 Task: Show With List
Action: Mouse moved to (413, 394)
Screenshot: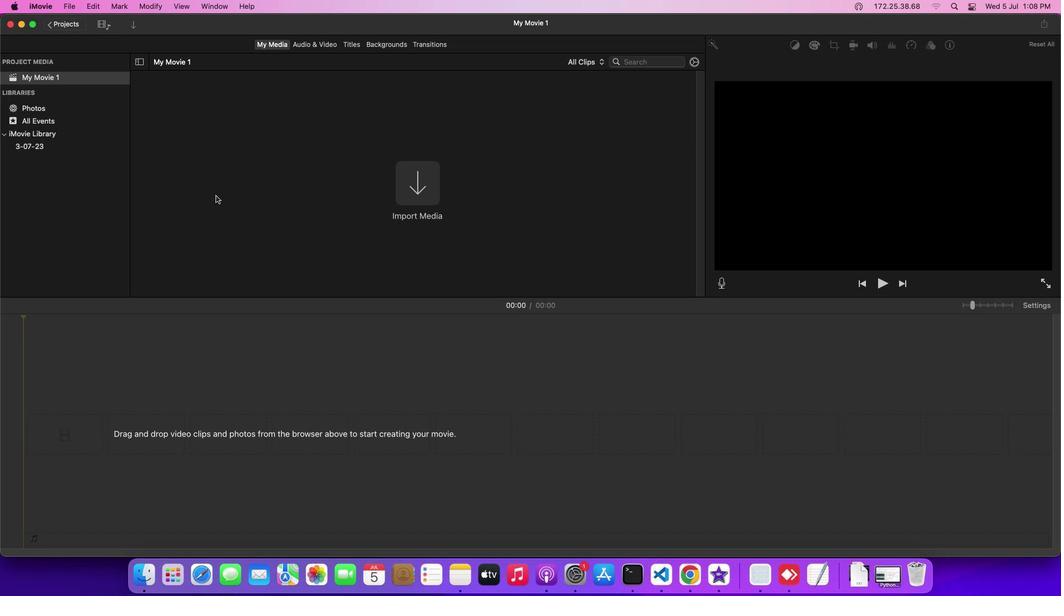 
Action: Mouse pressed left at (413, 394)
Screenshot: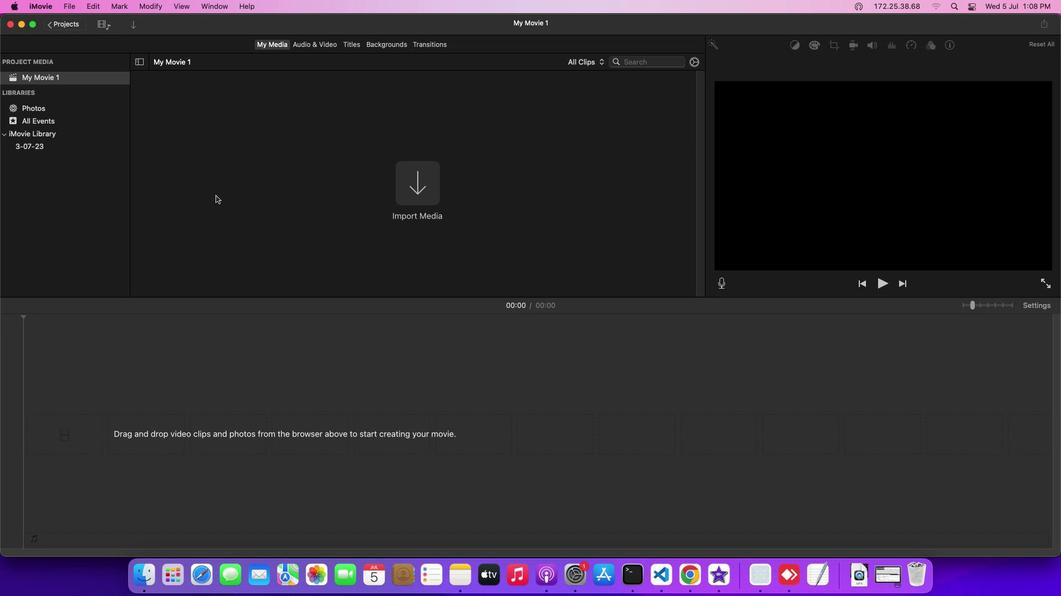 
Action: Mouse moved to (239, 203)
Screenshot: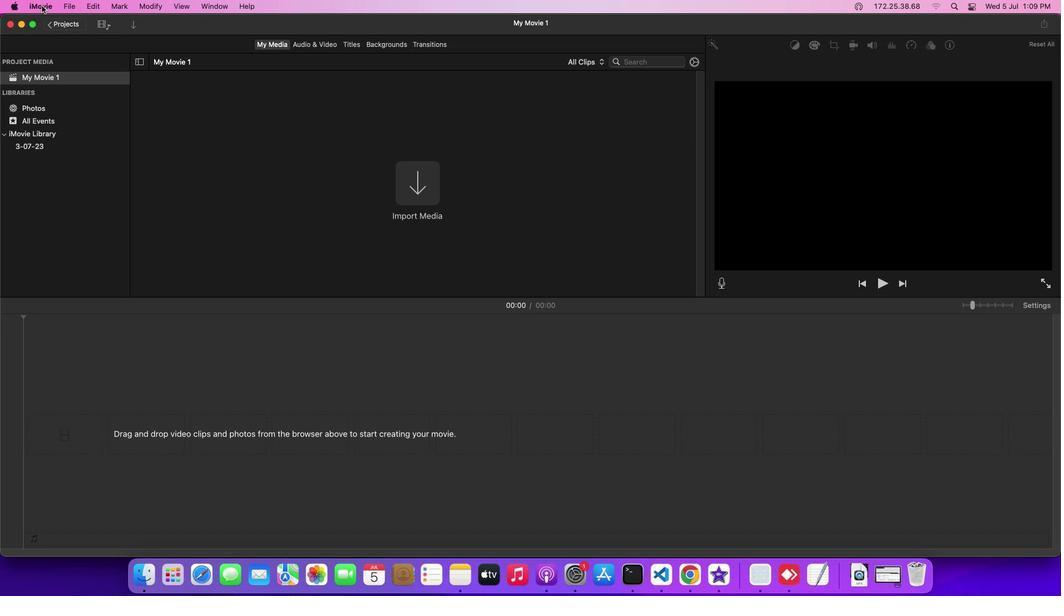 
Action: Mouse pressed left at (239, 203)
Screenshot: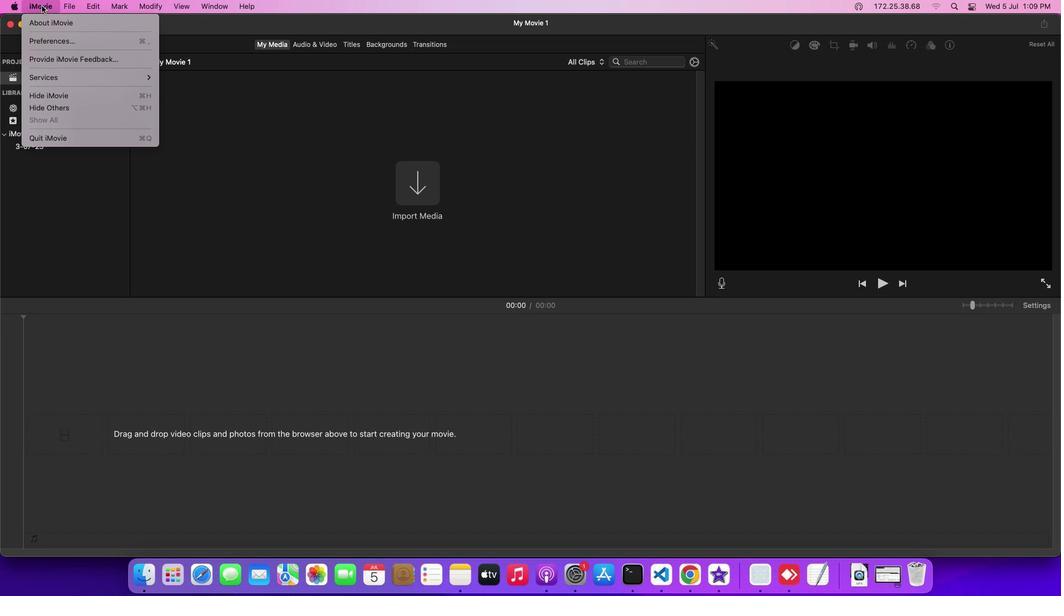 
Action: Mouse moved to (250, 278)
Screenshot: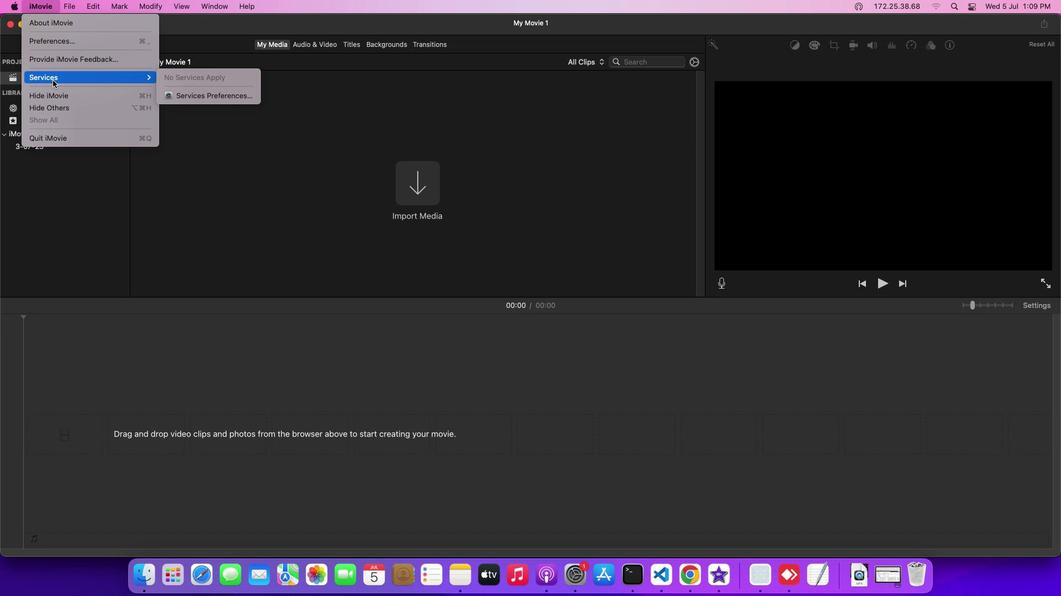 
Action: Mouse pressed left at (250, 278)
Screenshot: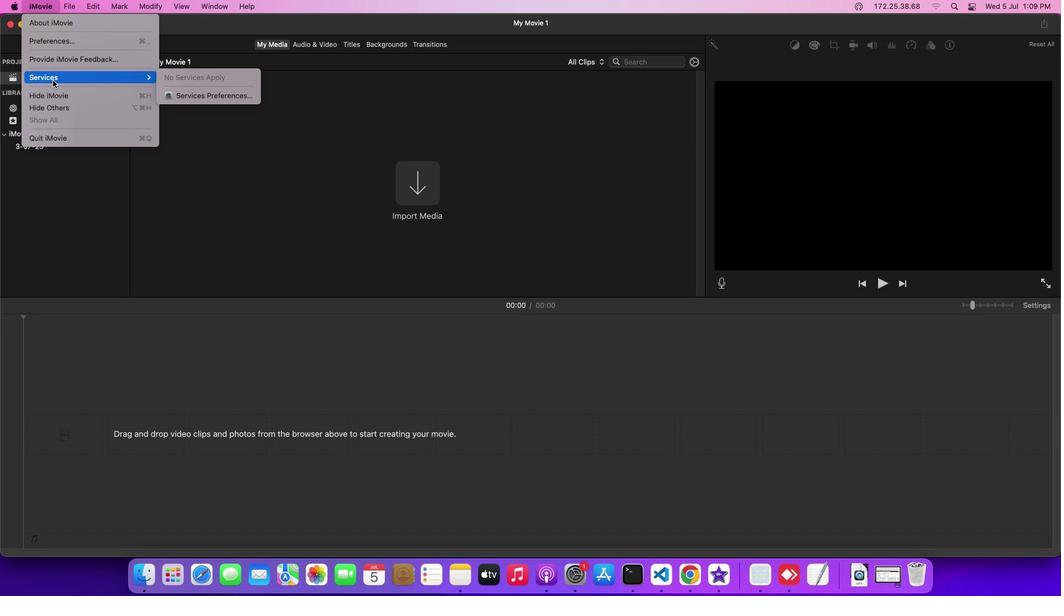 
Action: Mouse moved to (379, 292)
Screenshot: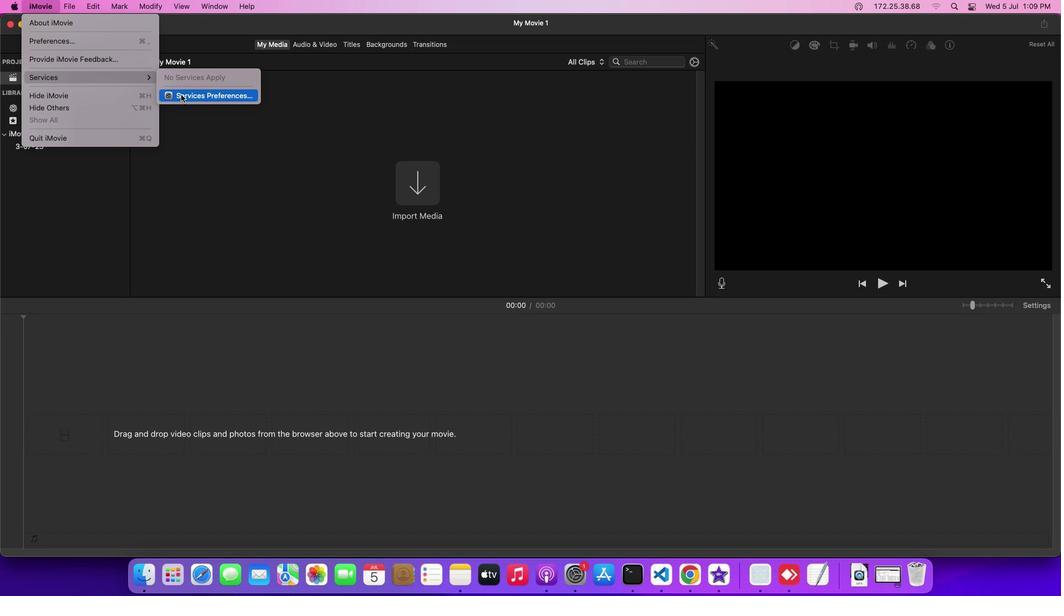 
Action: Mouse pressed left at (379, 292)
Screenshot: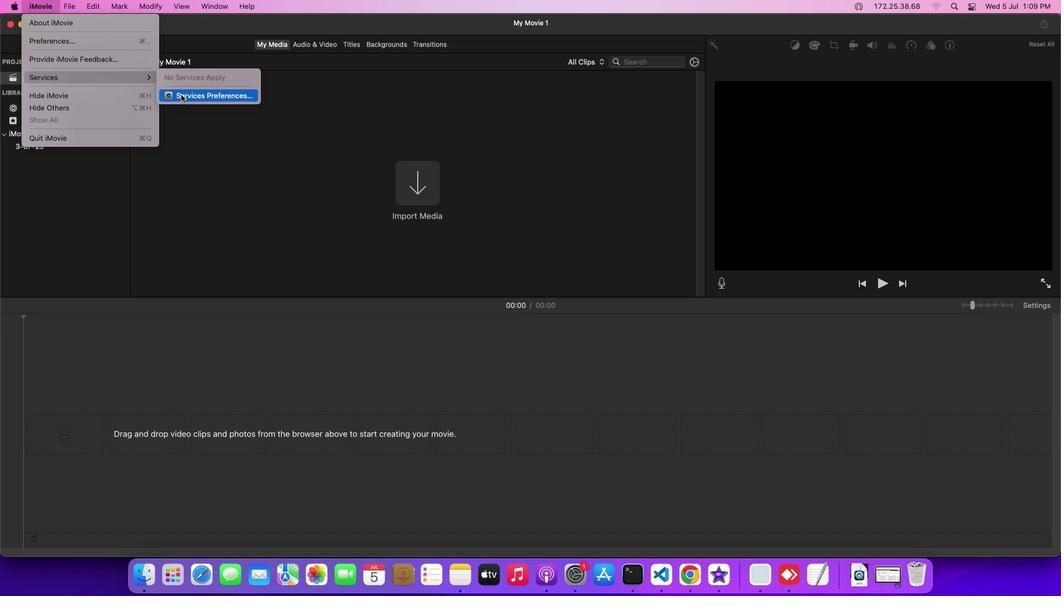 
Action: Mouse moved to (751, 360)
Screenshot: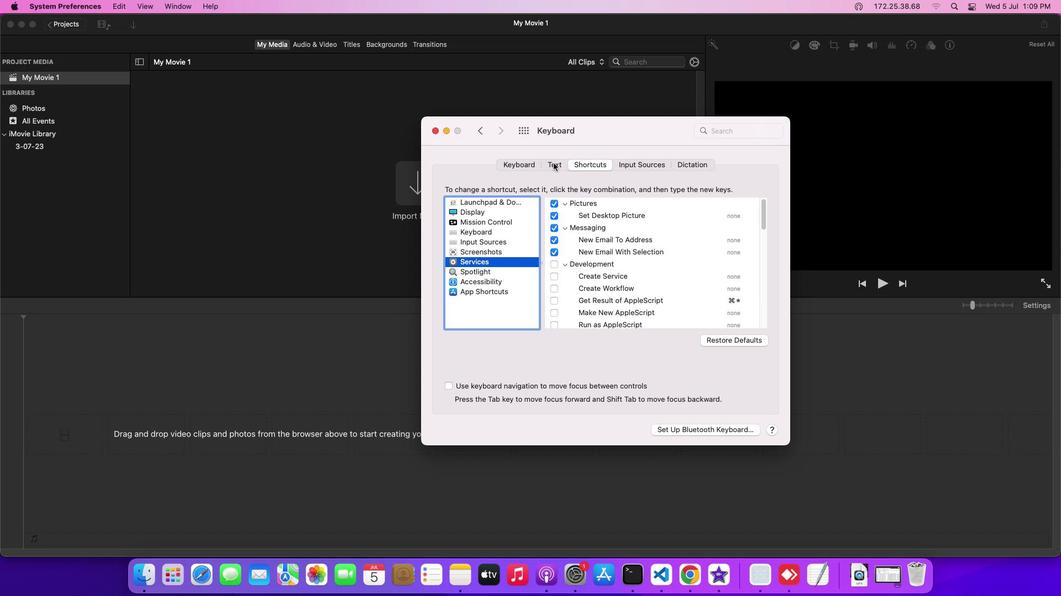 
Action: Mouse pressed left at (751, 360)
Screenshot: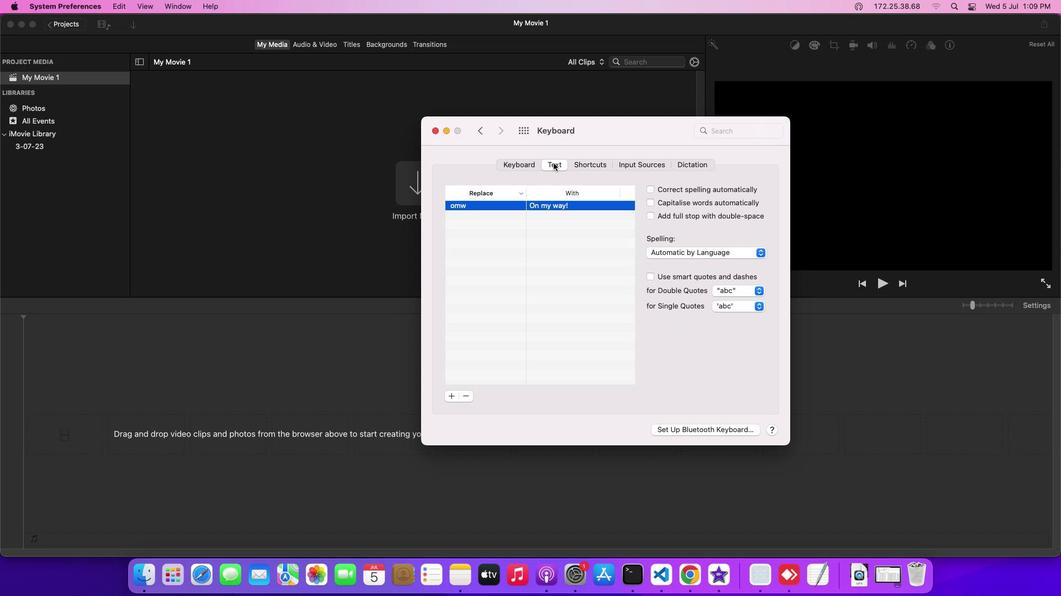 
Action: Mouse moved to (784, 391)
Screenshot: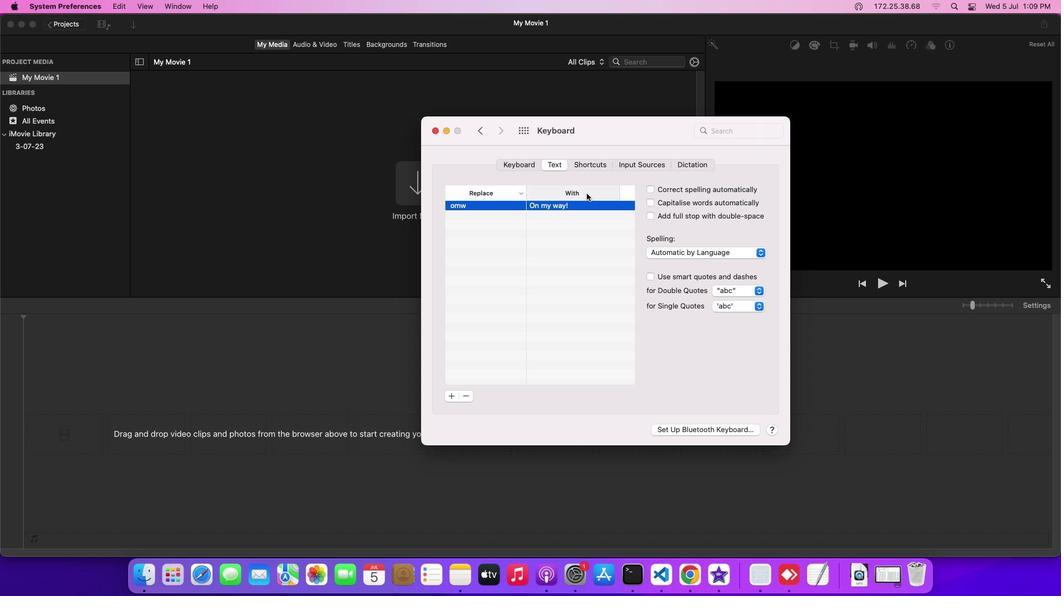 
Action: Mouse pressed left at (784, 391)
Screenshot: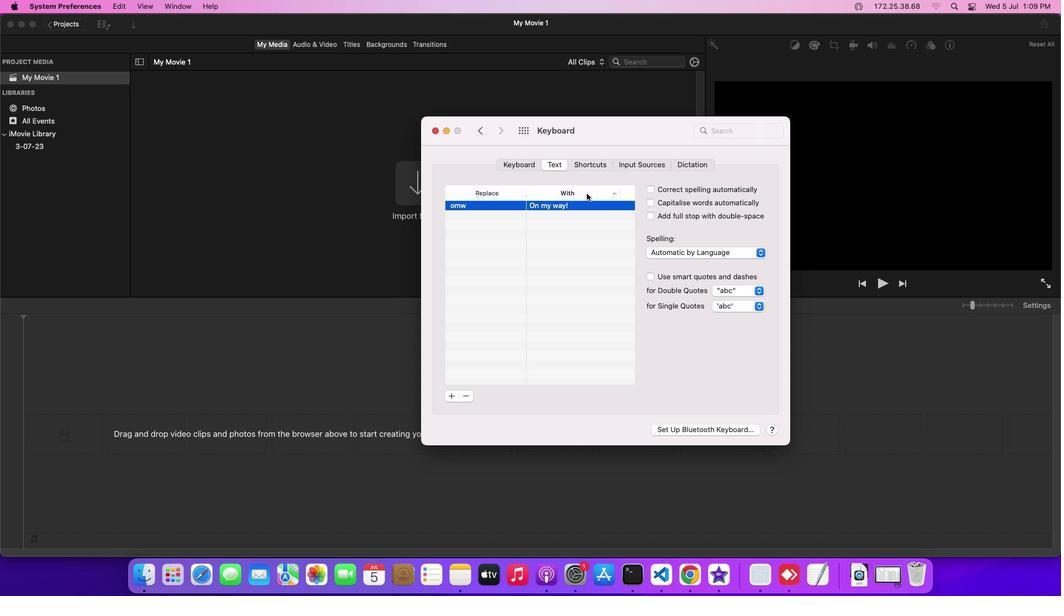 
Action: Mouse moved to (785, 391)
Screenshot: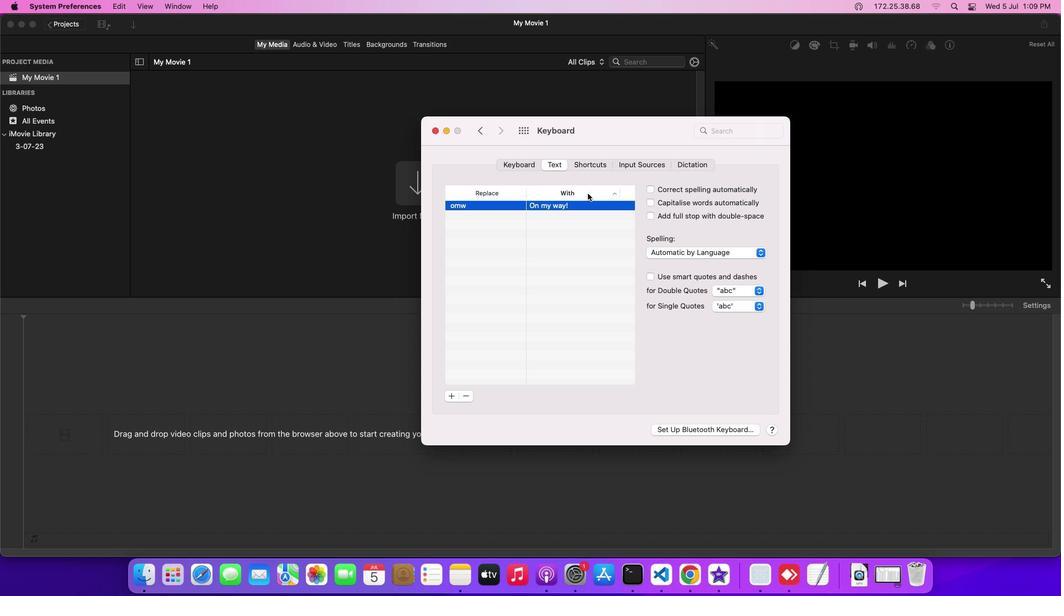 
